 Task: Use the formula "CONFIDENCE.NORM" in spreadsheet "Project protfolio".
Action: Mouse moved to (110, 65)
Screenshot: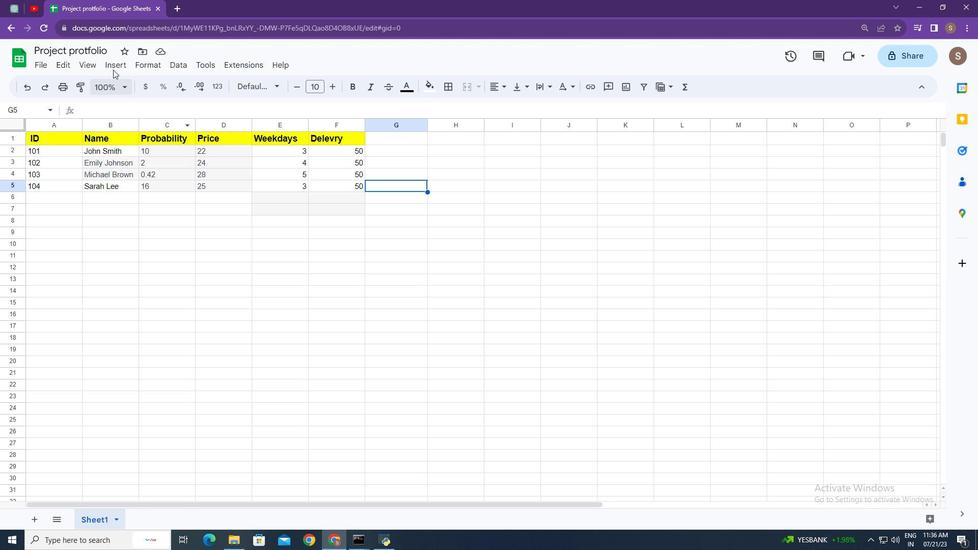 
Action: Mouse pressed left at (110, 65)
Screenshot: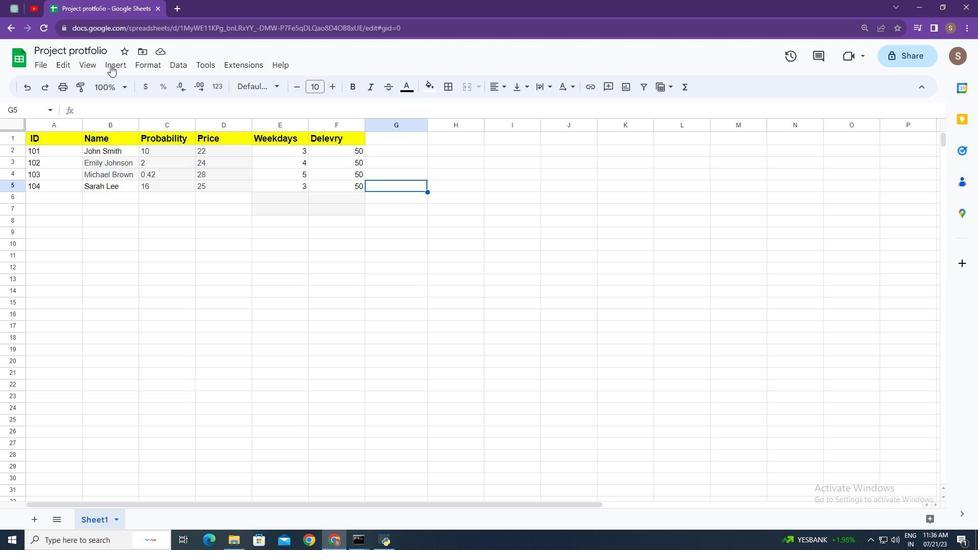
Action: Mouse moved to (180, 261)
Screenshot: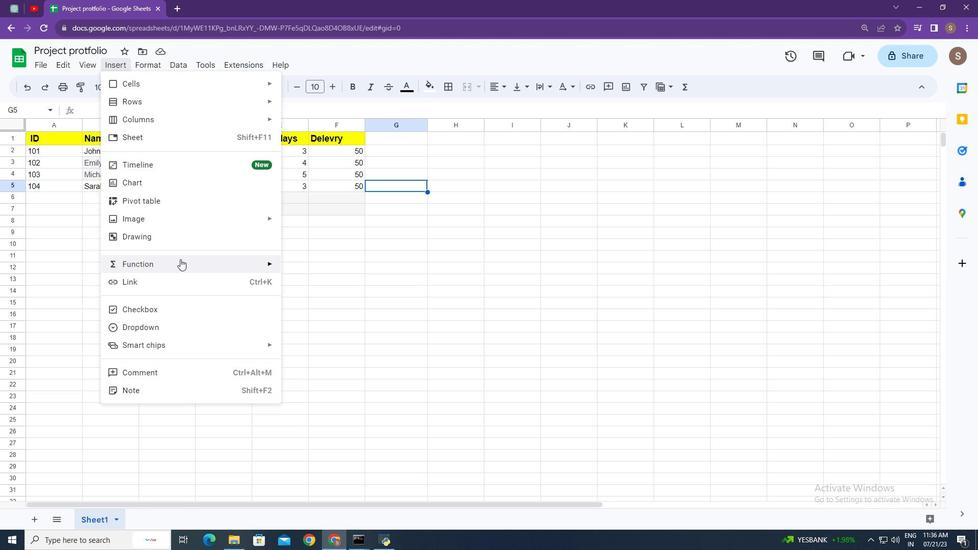 
Action: Mouse pressed left at (180, 261)
Screenshot: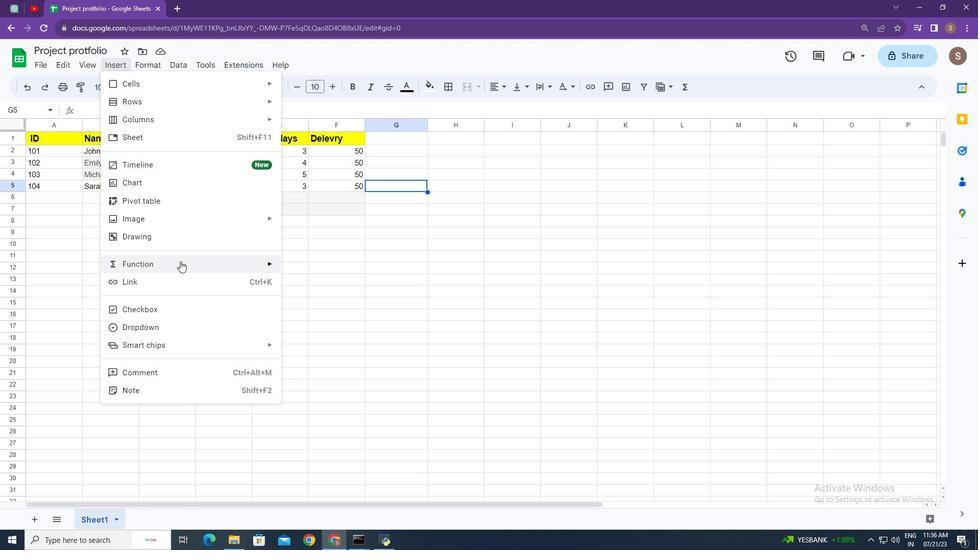 
Action: Mouse moved to (349, 204)
Screenshot: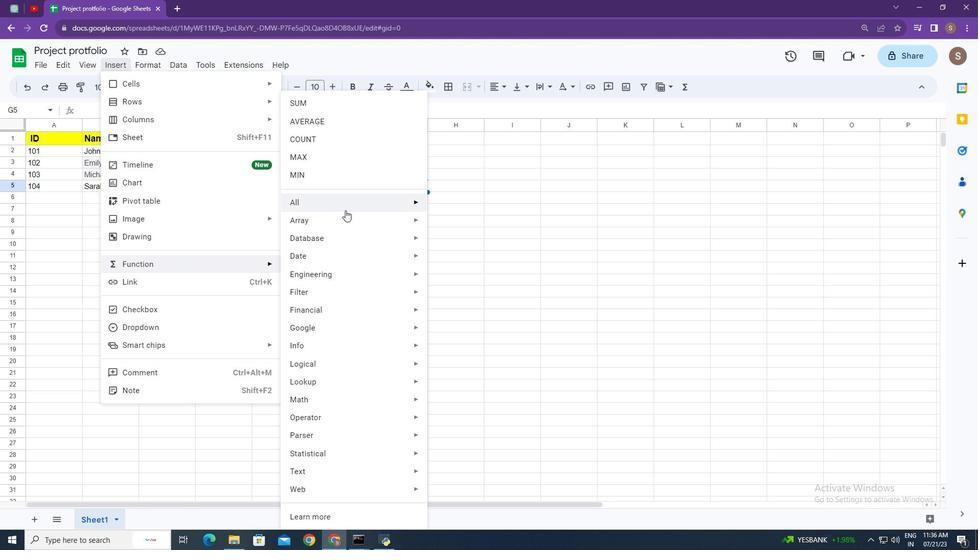 
Action: Mouse pressed left at (349, 204)
Screenshot: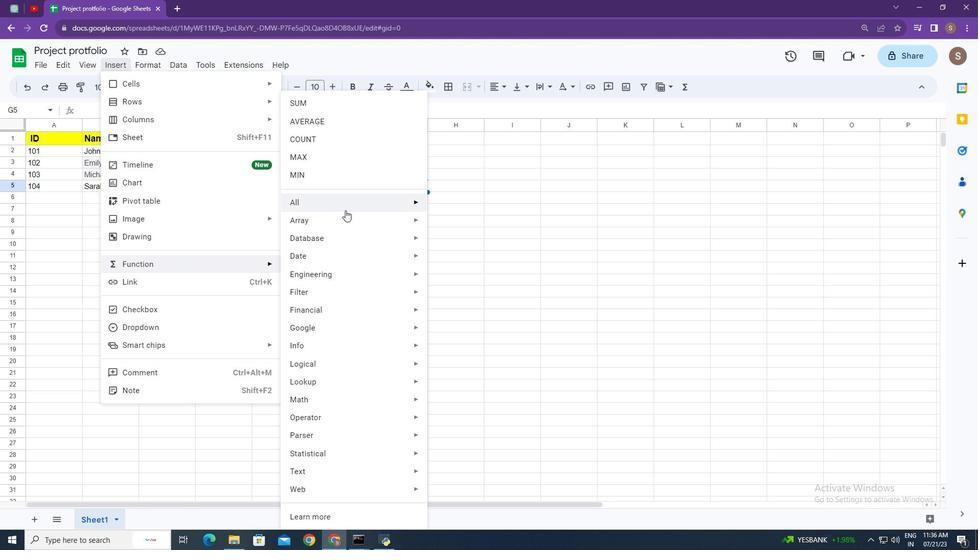 
Action: Mouse moved to (503, 328)
Screenshot: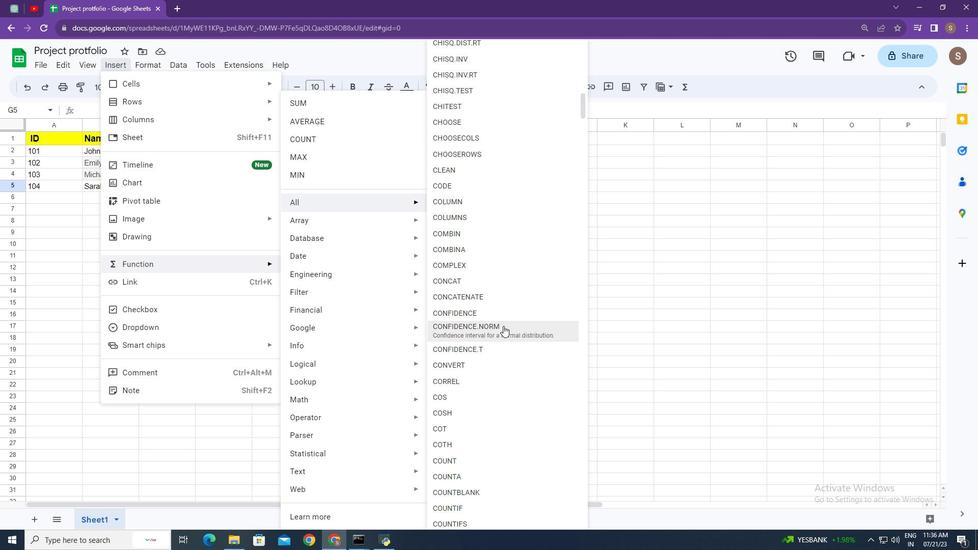 
Action: Mouse pressed left at (503, 328)
Screenshot: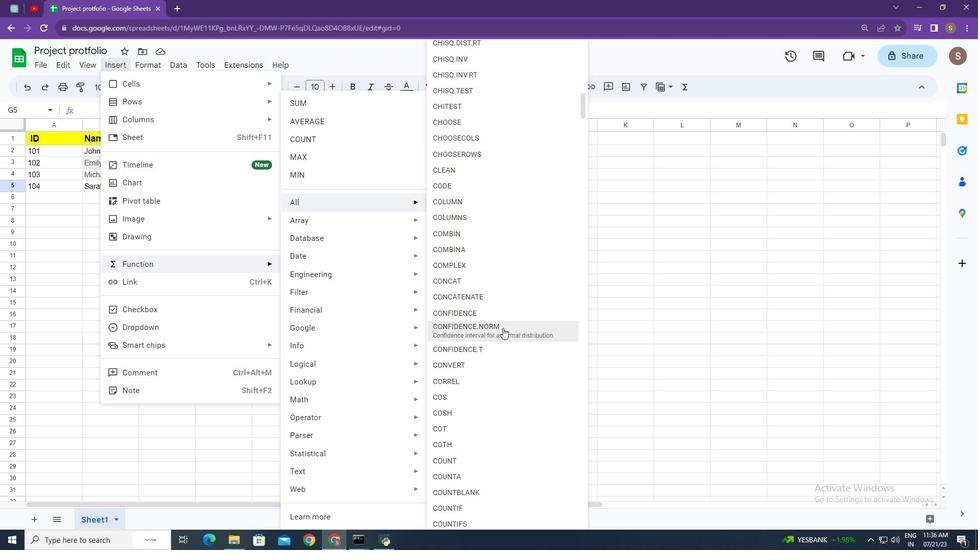 
Action: Mouse moved to (437, 153)
Screenshot: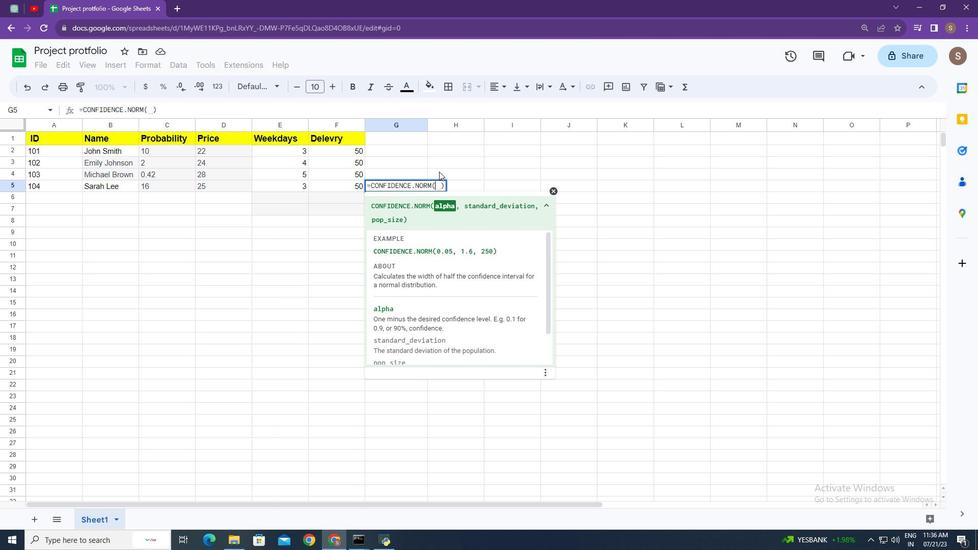
Action: Key pressed 0.05,<Key.space><Key.space>1.6,<Key.space>250<Key.enter>
Screenshot: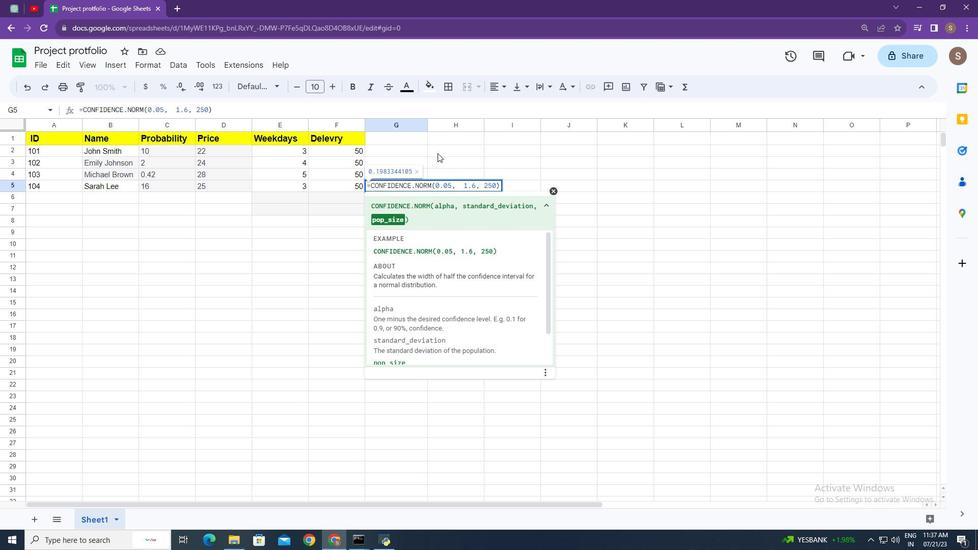 
Action: Mouse moved to (445, 188)
Screenshot: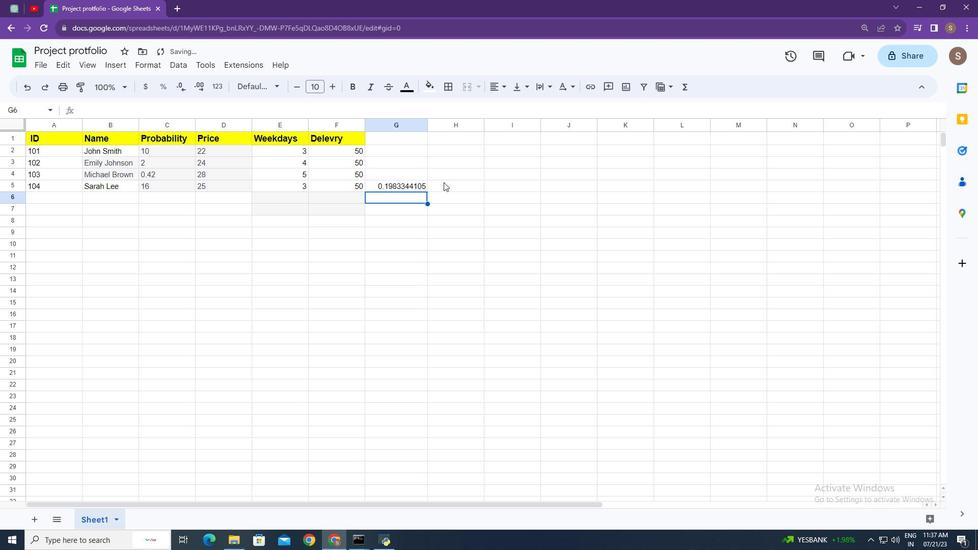 
